 Task: Check activity.
Action: Mouse pressed left at (1304, 97)
Screenshot: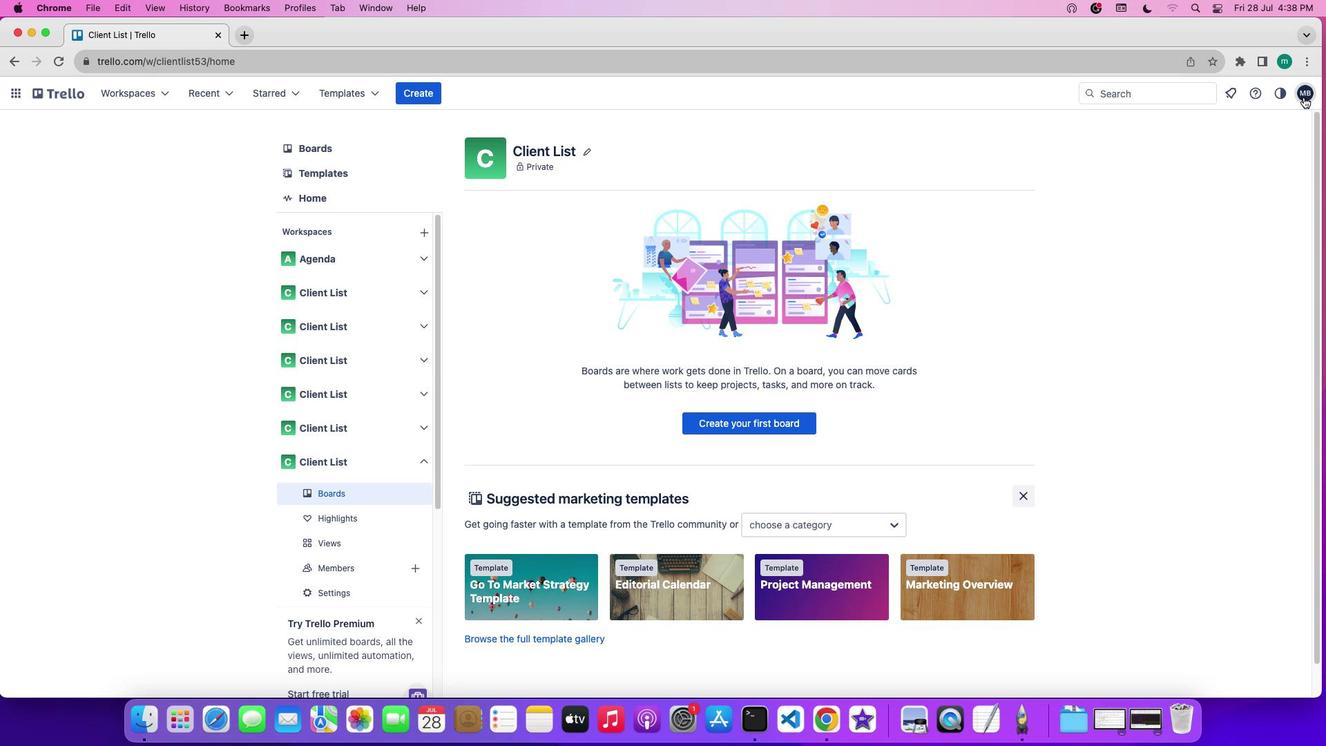 
Action: Mouse pressed left at (1304, 97)
Screenshot: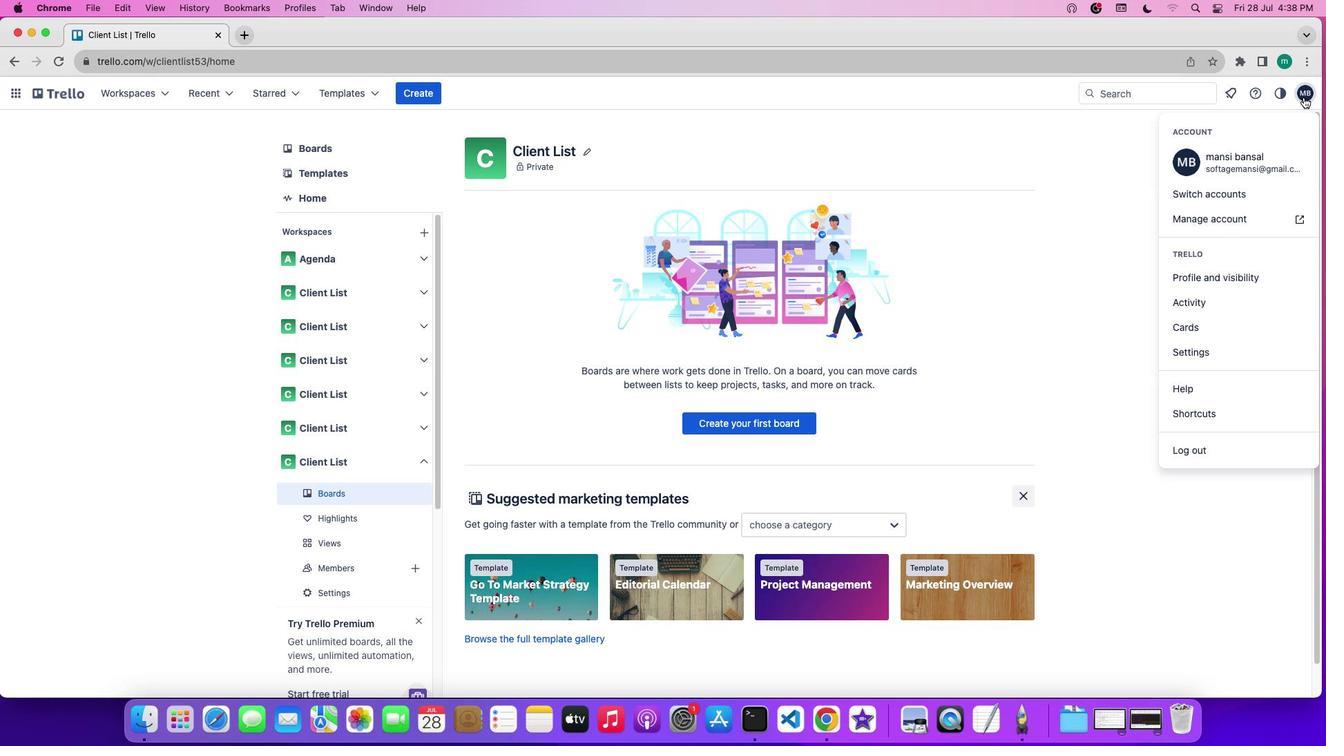 
Action: Mouse moved to (1207, 297)
Screenshot: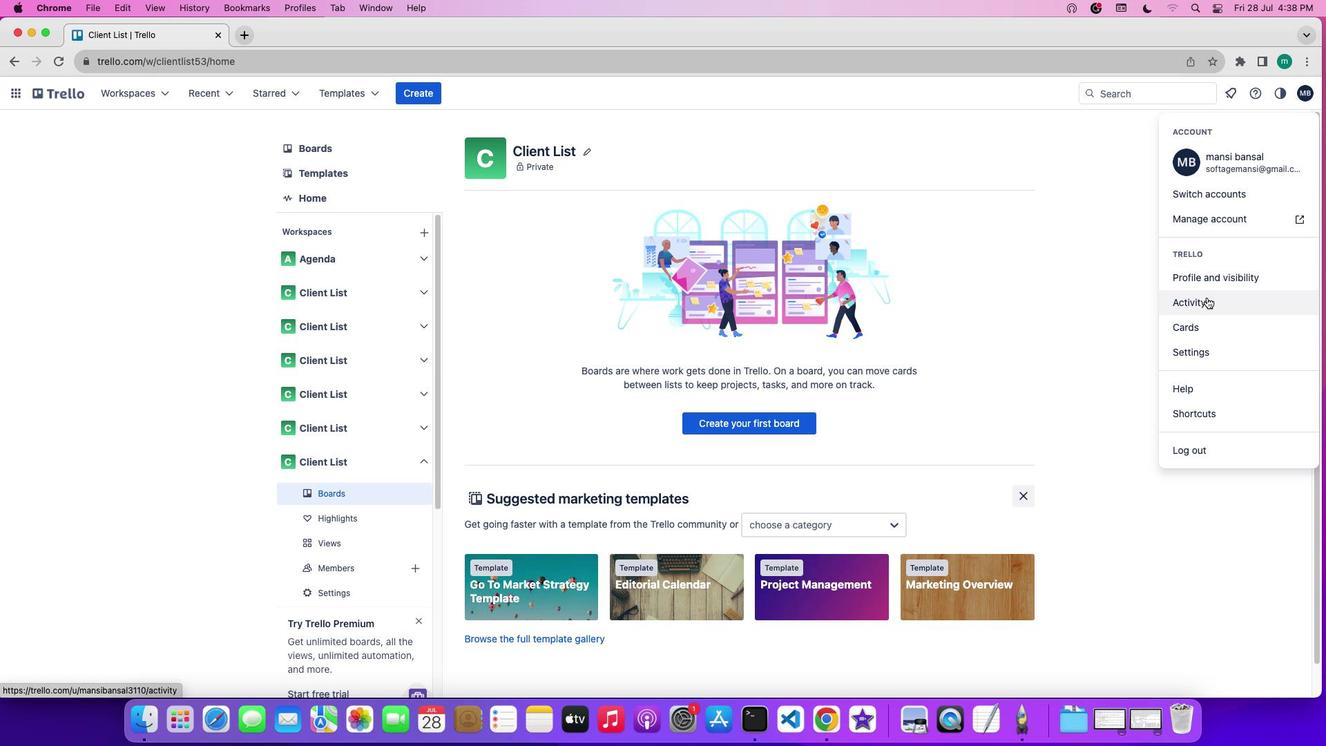 
Action: Mouse pressed left at (1207, 297)
Screenshot: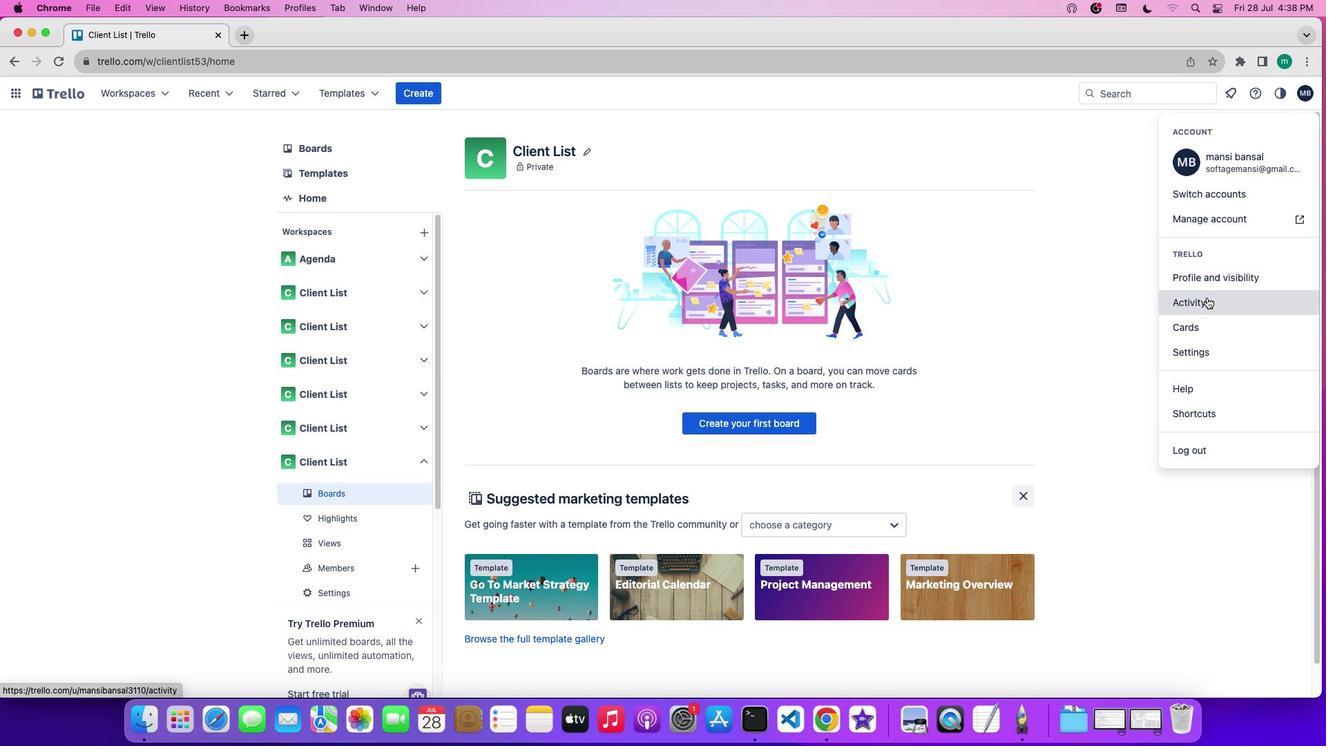 
